 Task: Look for properties with step-free showers.
Action: Mouse moved to (916, 133)
Screenshot: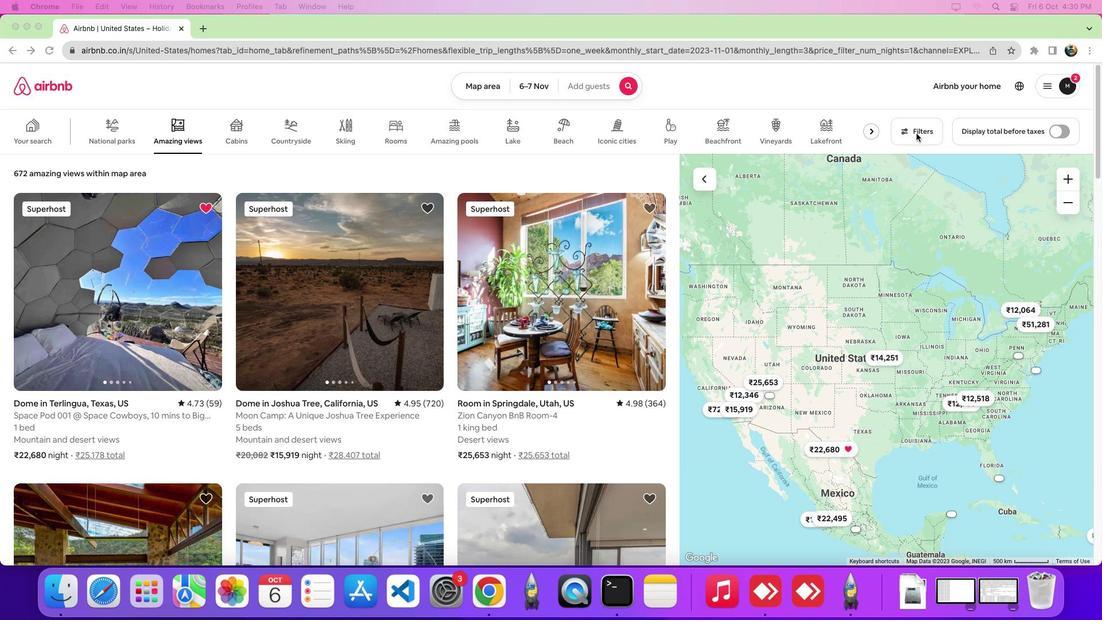 
Action: Mouse pressed left at (916, 133)
Screenshot: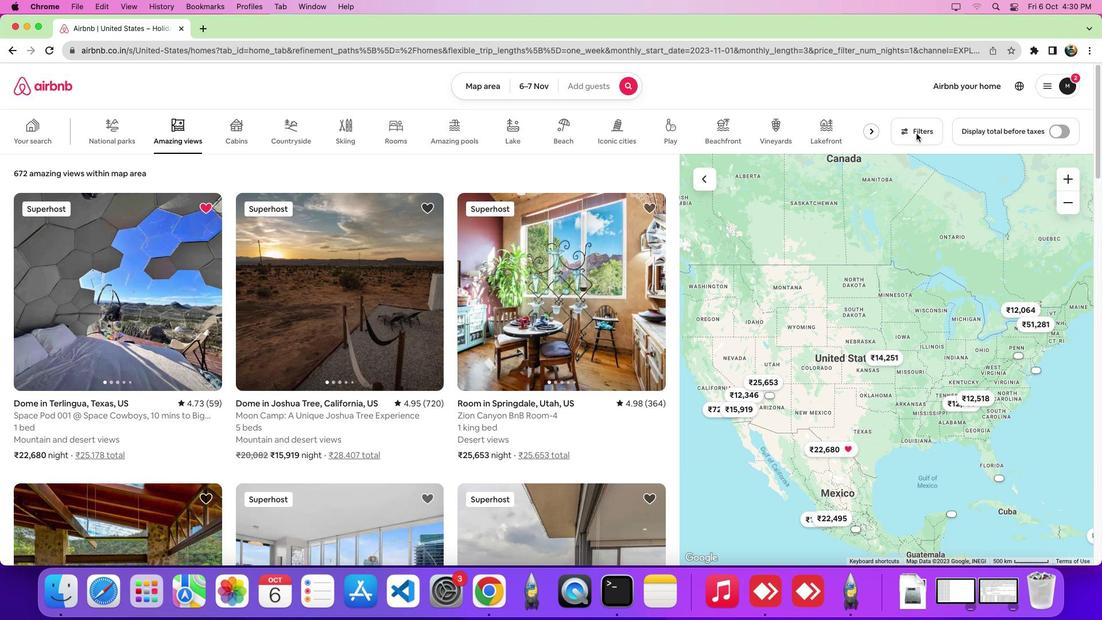 
Action: Mouse pressed left at (916, 133)
Screenshot: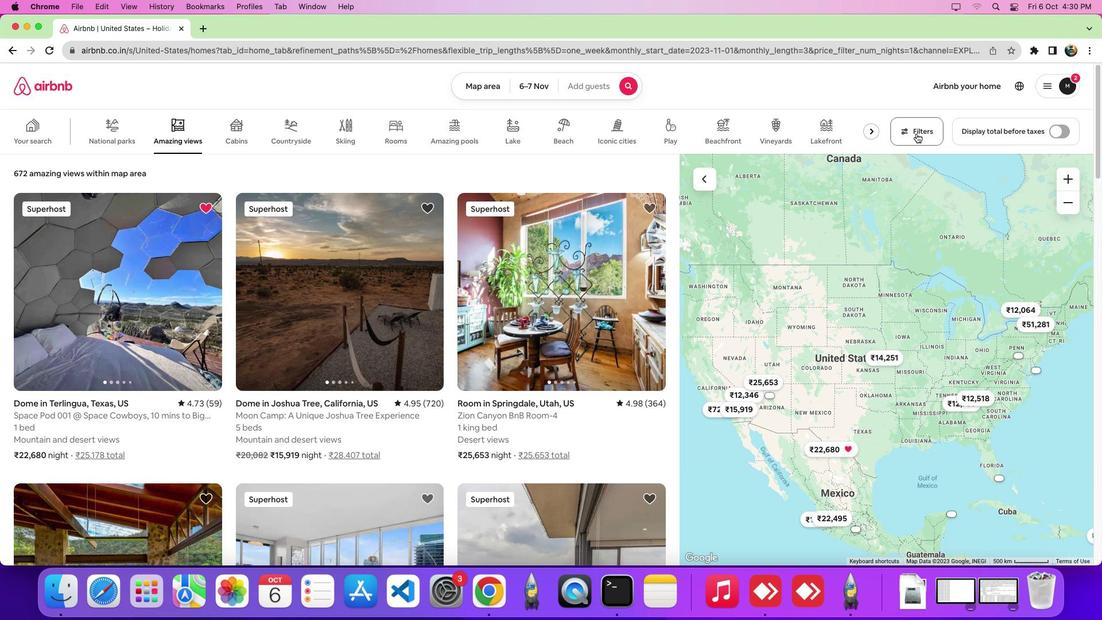 
Action: Mouse moved to (578, 206)
Screenshot: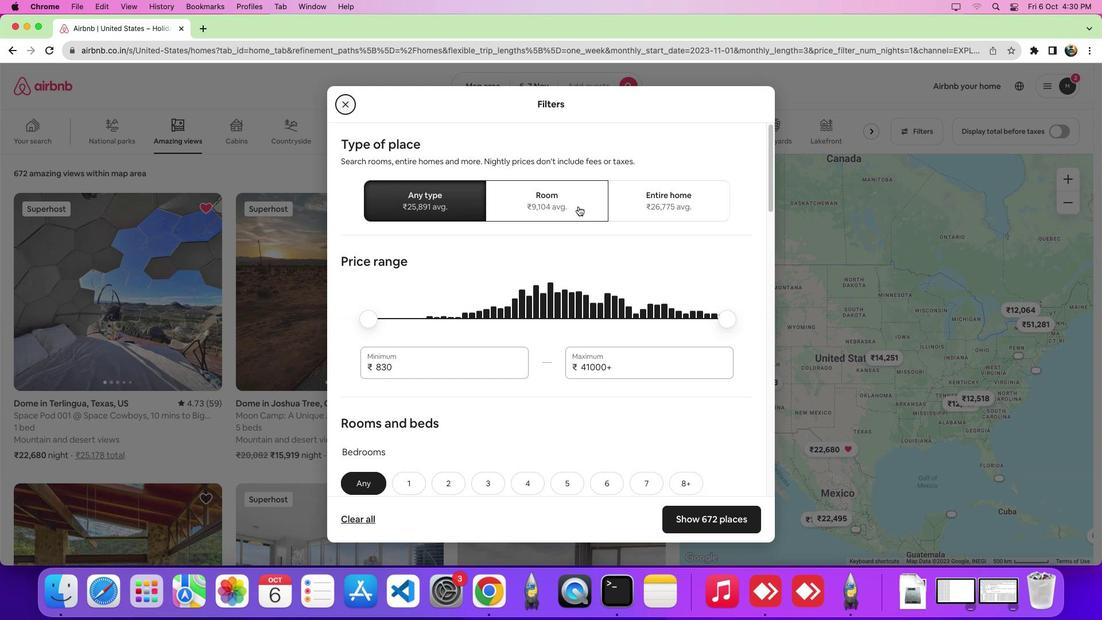 
Action: Mouse pressed left at (578, 206)
Screenshot: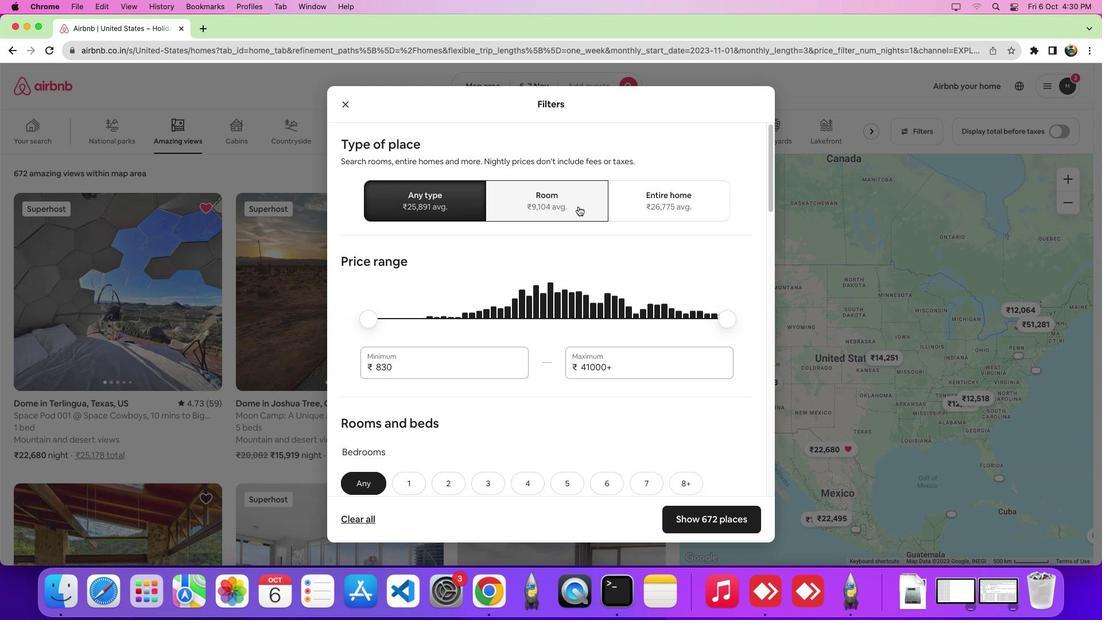 
Action: Mouse moved to (632, 404)
Screenshot: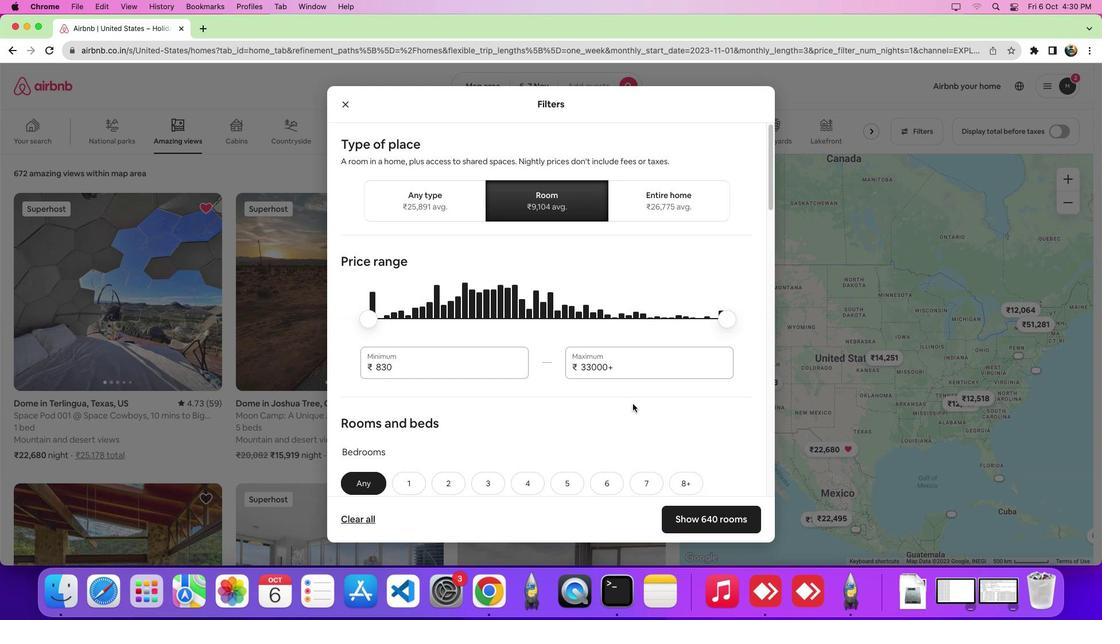 
Action: Mouse scrolled (632, 404) with delta (0, 0)
Screenshot: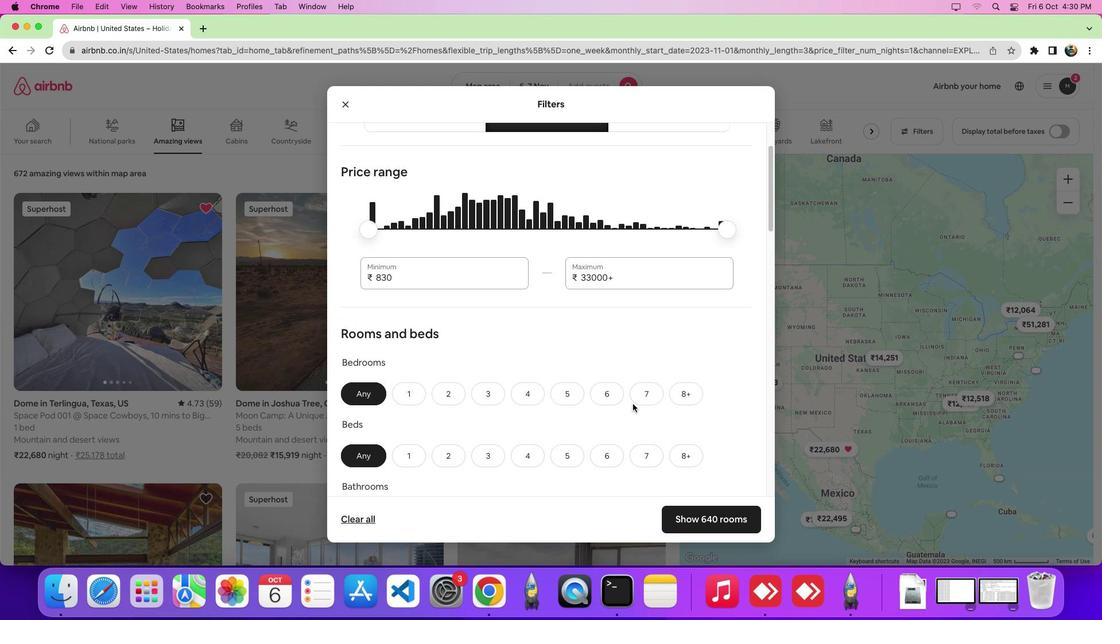 
Action: Mouse scrolled (632, 404) with delta (0, 0)
Screenshot: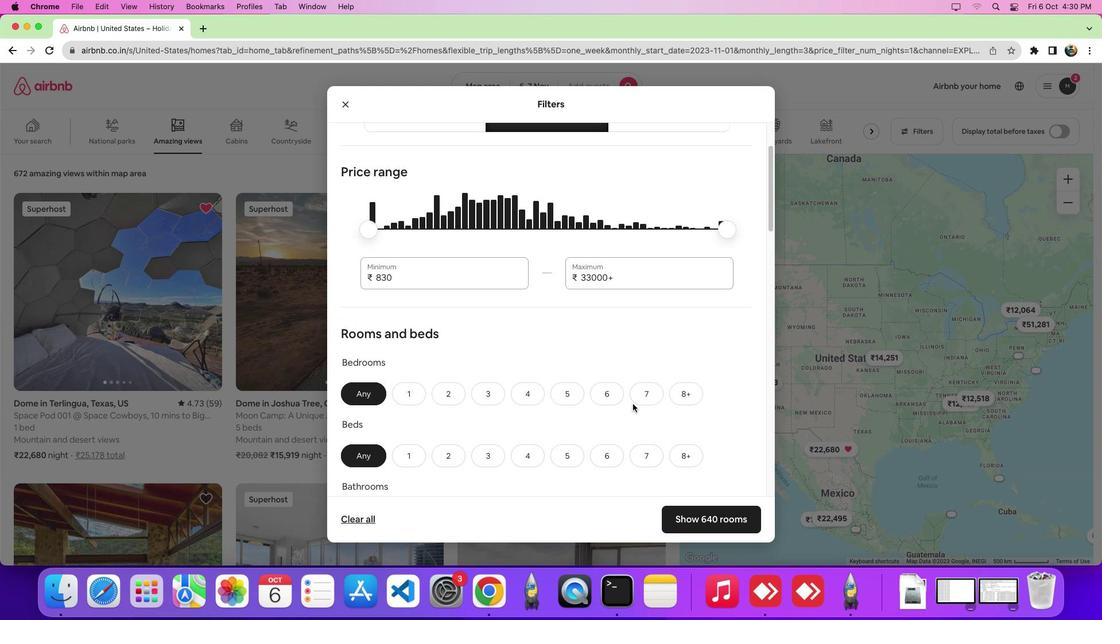 
Action: Mouse scrolled (632, 404) with delta (0, -4)
Screenshot: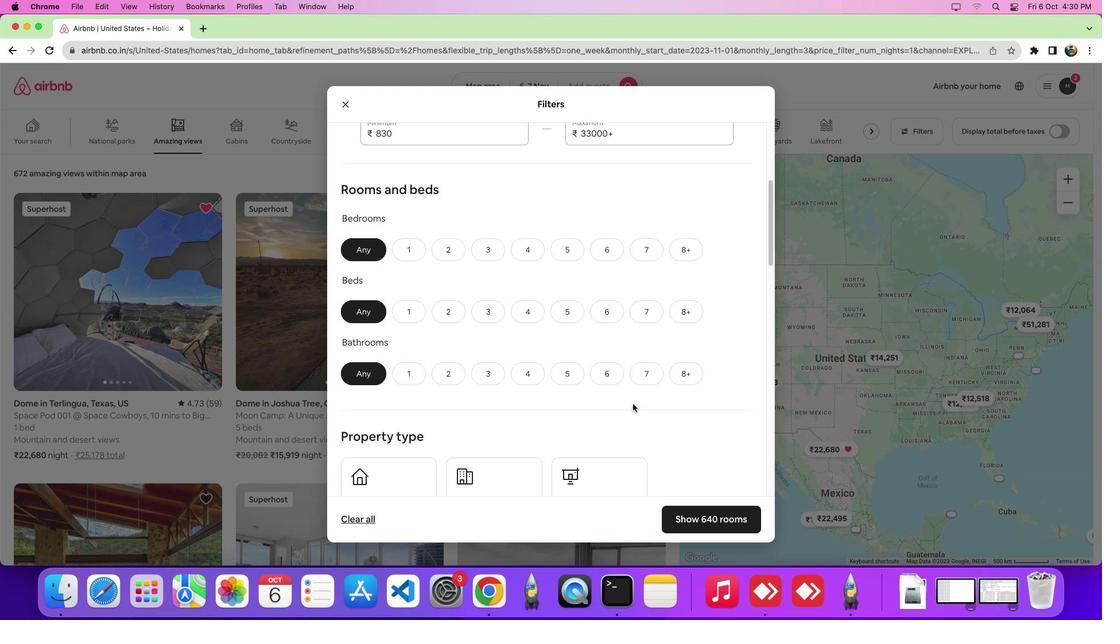 
Action: Mouse scrolled (632, 404) with delta (0, -6)
Screenshot: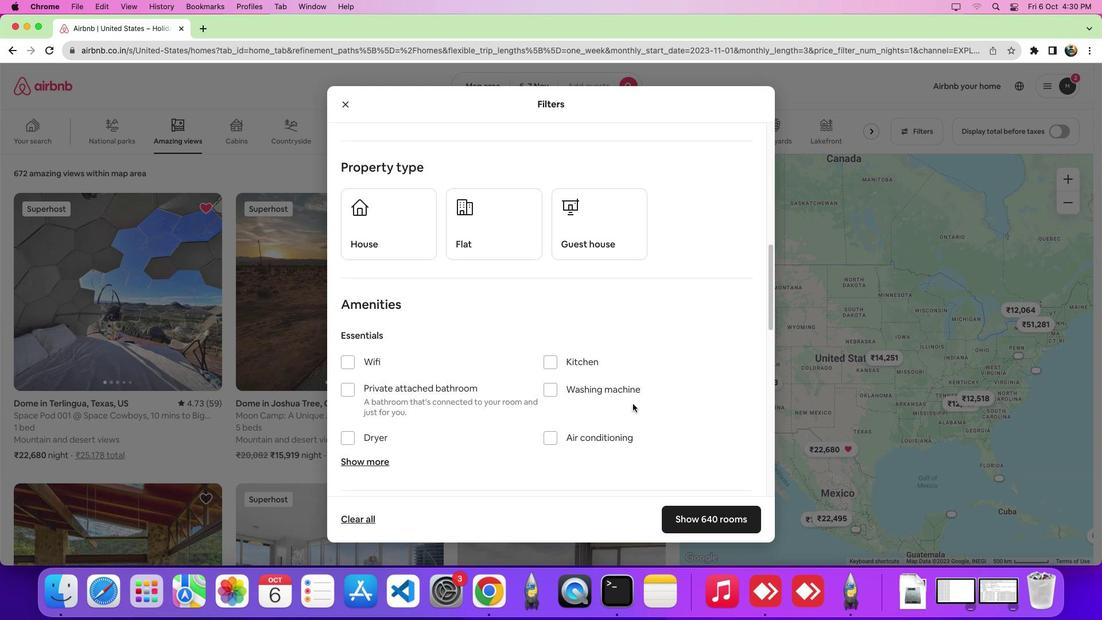 
Action: Mouse scrolled (632, 404) with delta (0, 0)
Screenshot: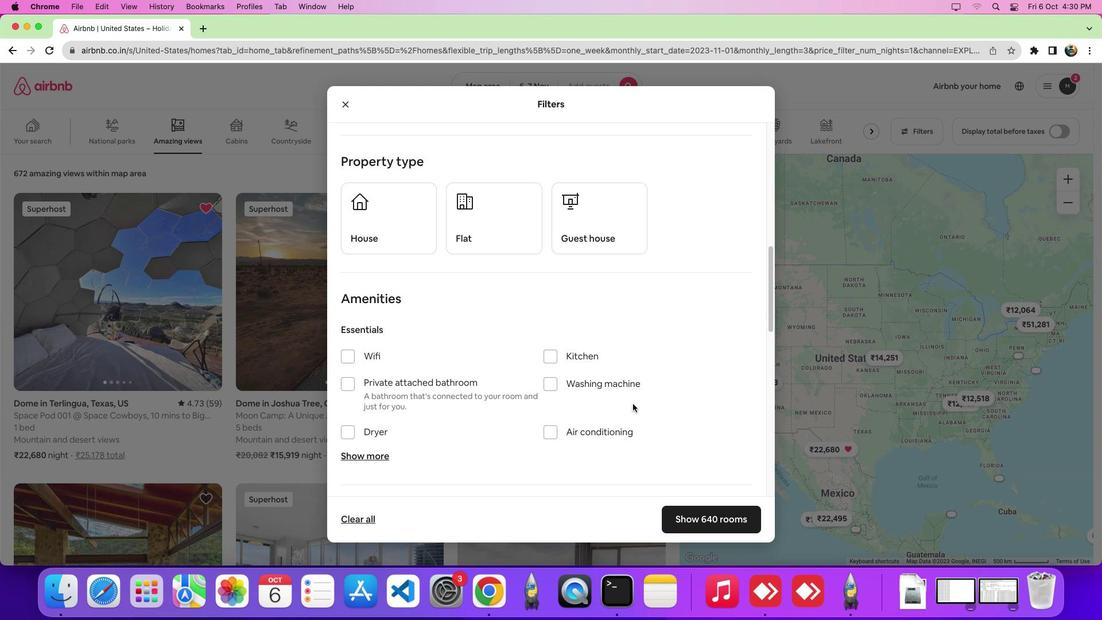 
Action: Mouse scrolled (632, 404) with delta (0, 0)
Screenshot: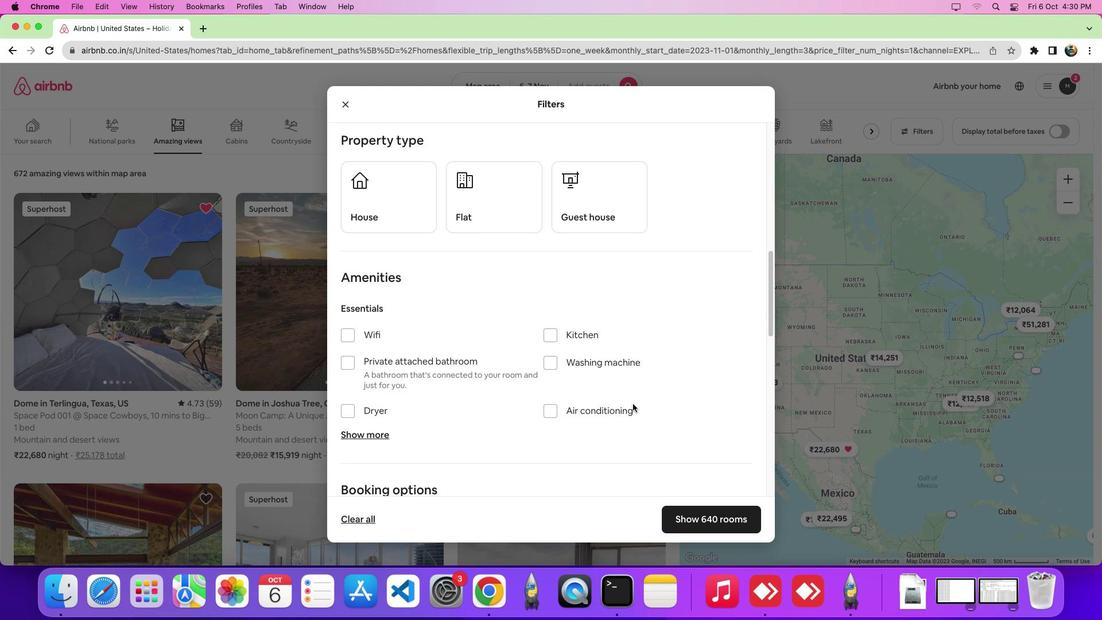 
Action: Mouse scrolled (632, 404) with delta (0, -3)
Screenshot: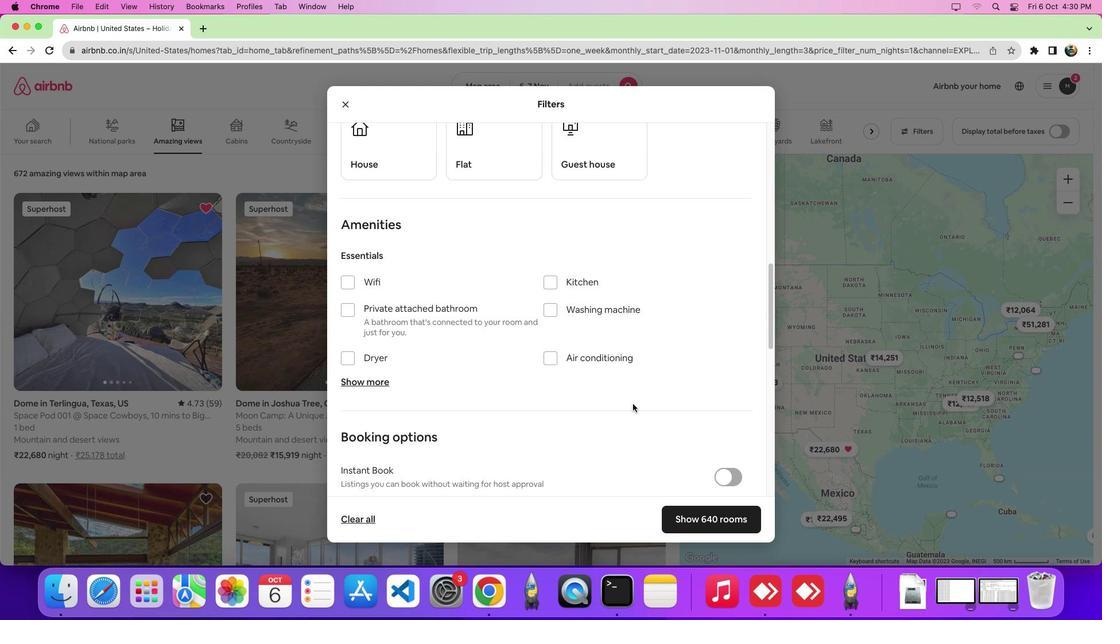 
Action: Mouse scrolled (632, 404) with delta (0, 0)
Screenshot: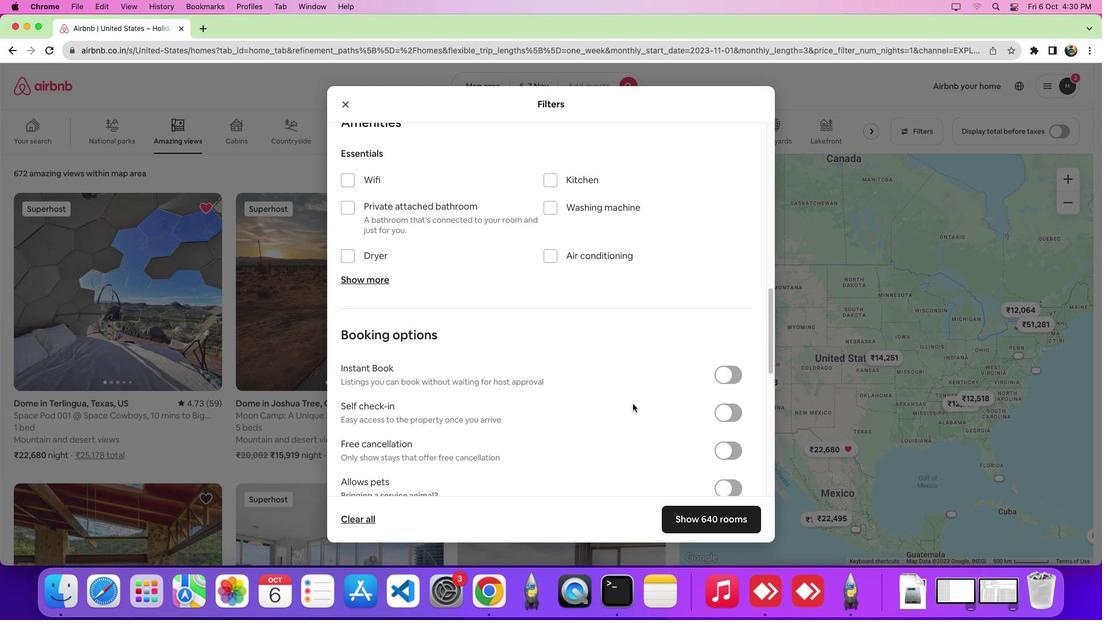 
Action: Mouse scrolled (632, 404) with delta (0, 0)
Screenshot: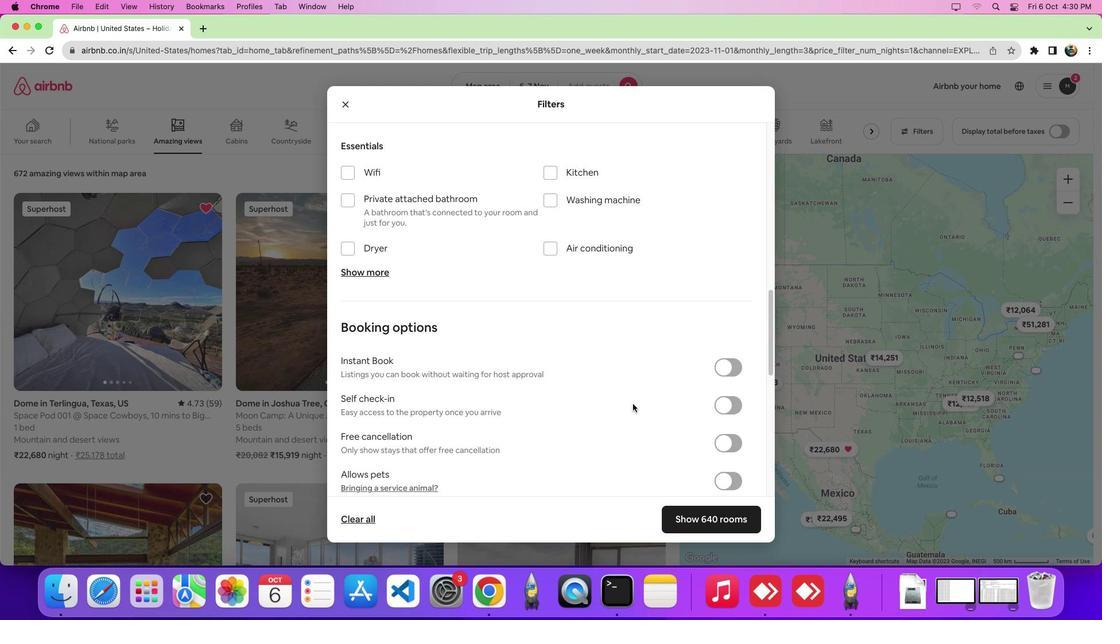 
Action: Mouse scrolled (632, 404) with delta (0, -2)
Screenshot: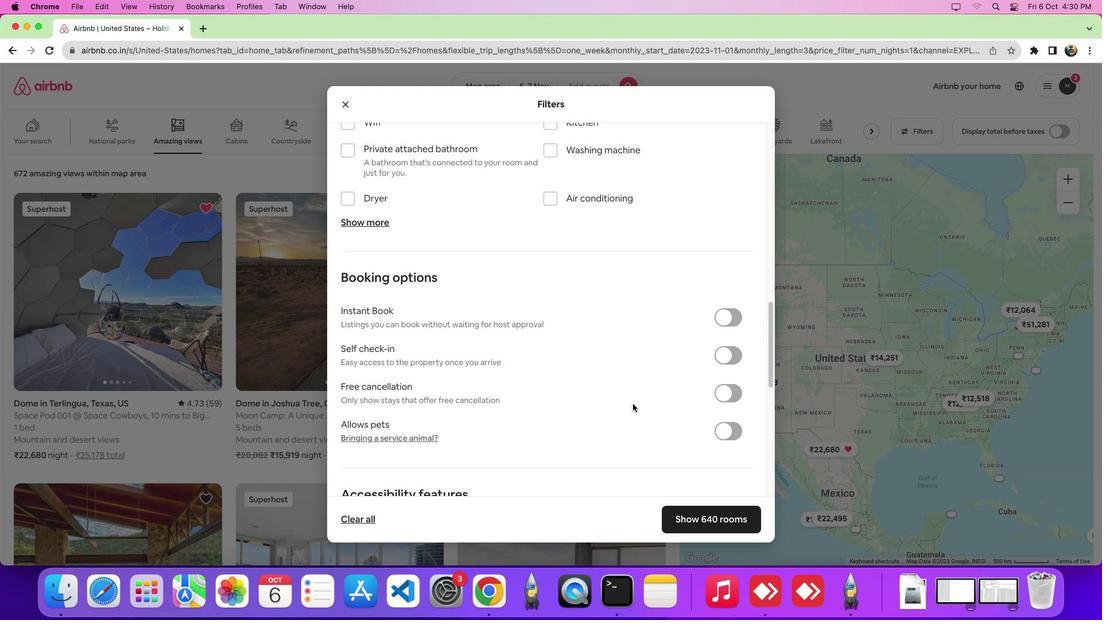
Action: Mouse scrolled (632, 404) with delta (0, 0)
Screenshot: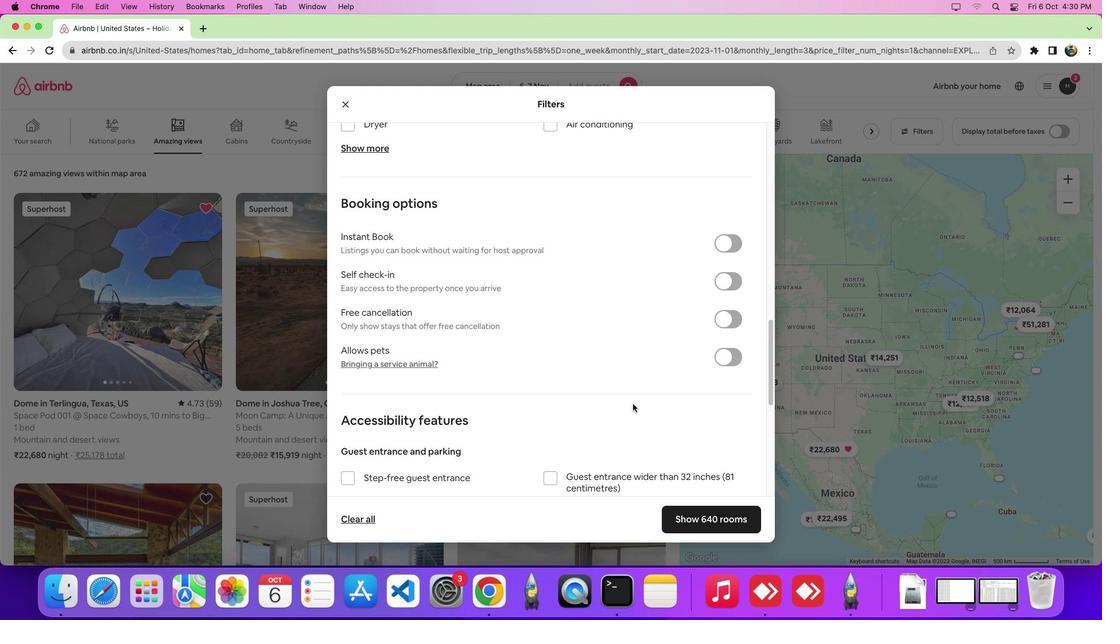 
Action: Mouse scrolled (632, 404) with delta (0, 0)
Screenshot: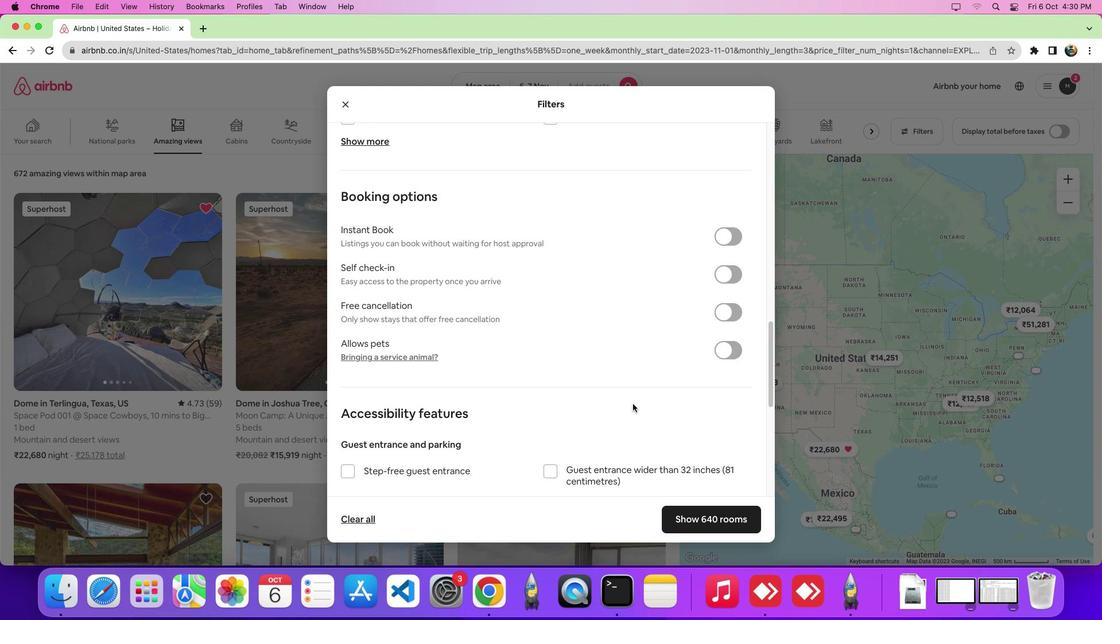 
Action: Mouse scrolled (632, 404) with delta (0, -2)
Screenshot: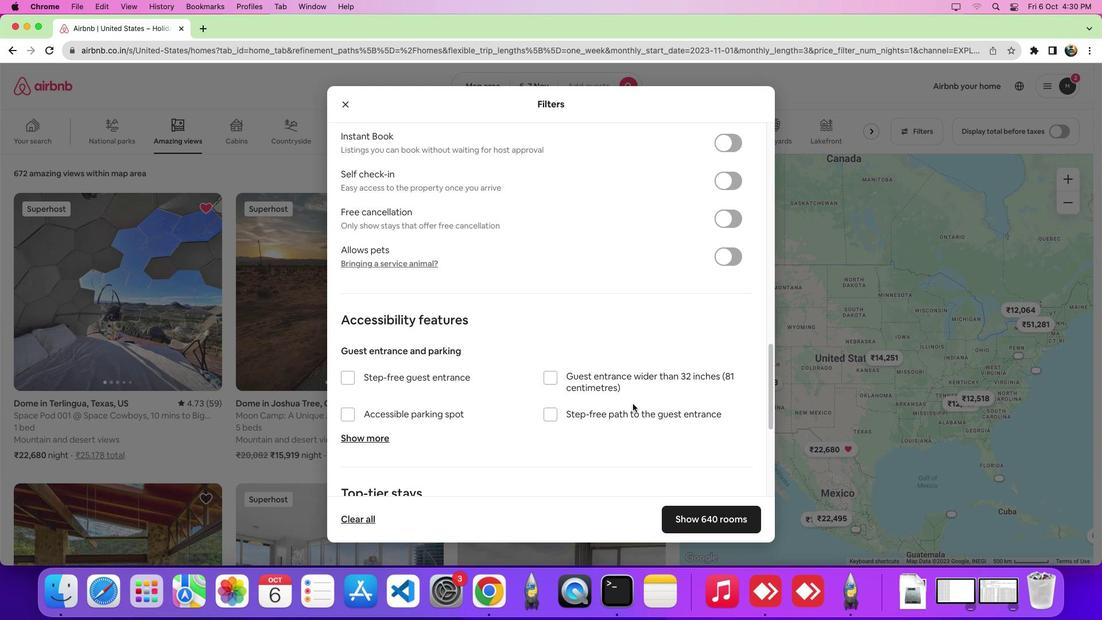 
Action: Mouse moved to (379, 397)
Screenshot: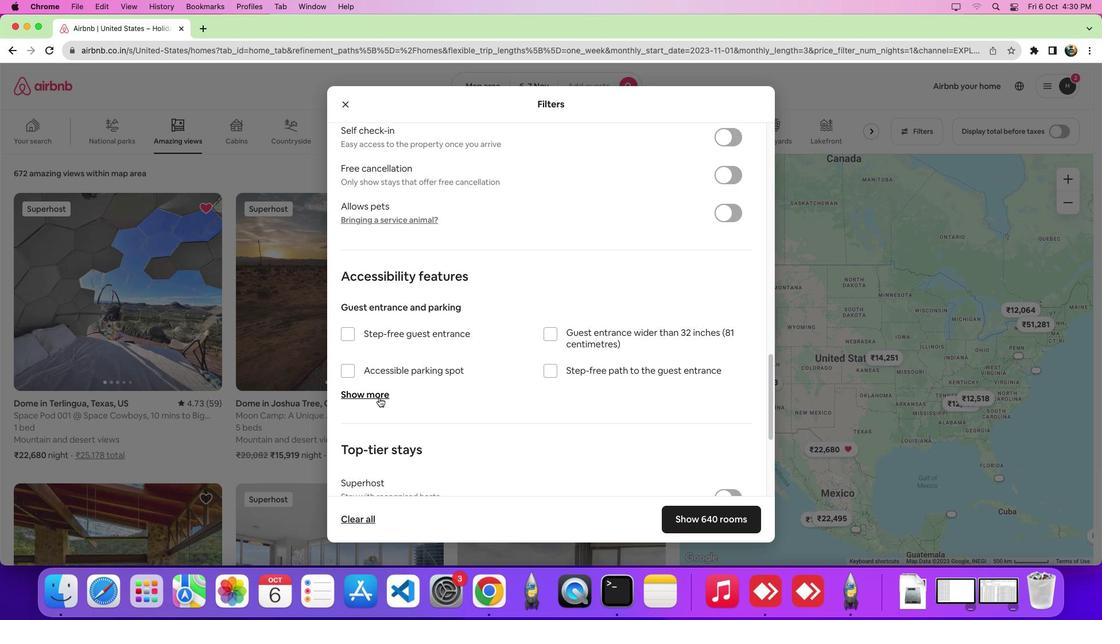 
Action: Mouse pressed left at (379, 397)
Screenshot: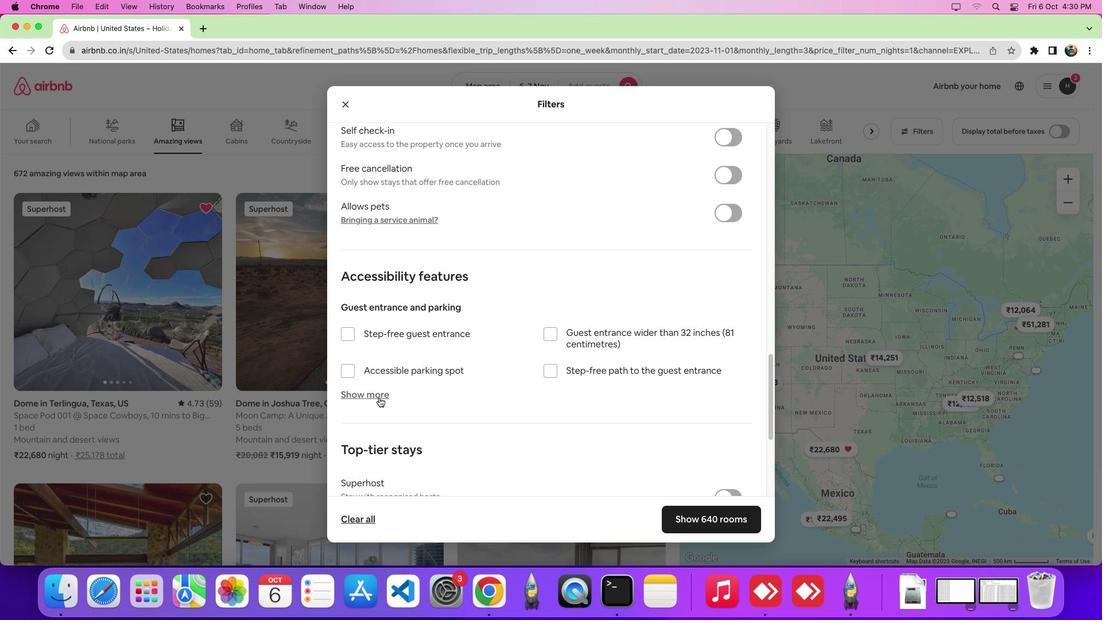 
Action: Mouse moved to (547, 415)
Screenshot: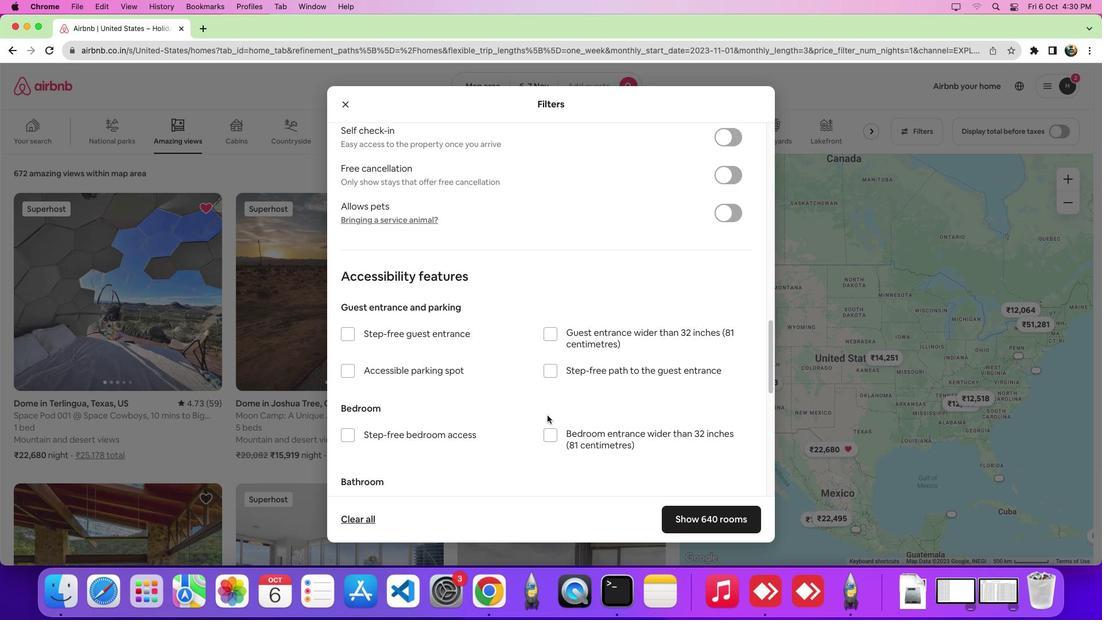 
Action: Mouse scrolled (547, 415) with delta (0, 0)
Screenshot: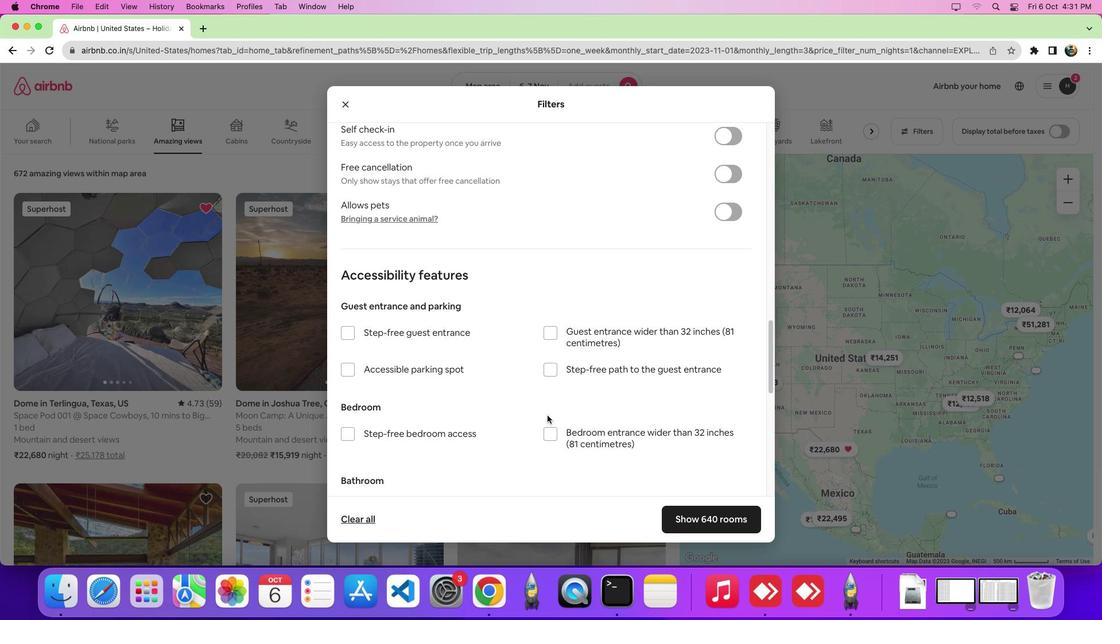 
Action: Mouse scrolled (547, 415) with delta (0, 0)
Screenshot: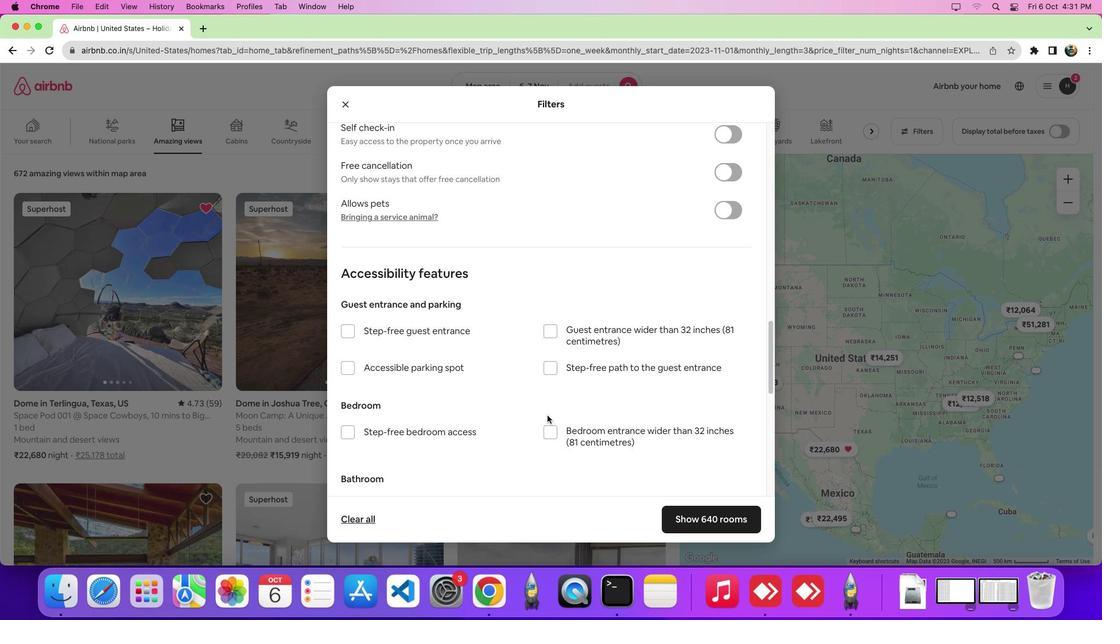 
Action: Mouse scrolled (547, 415) with delta (0, 0)
Screenshot: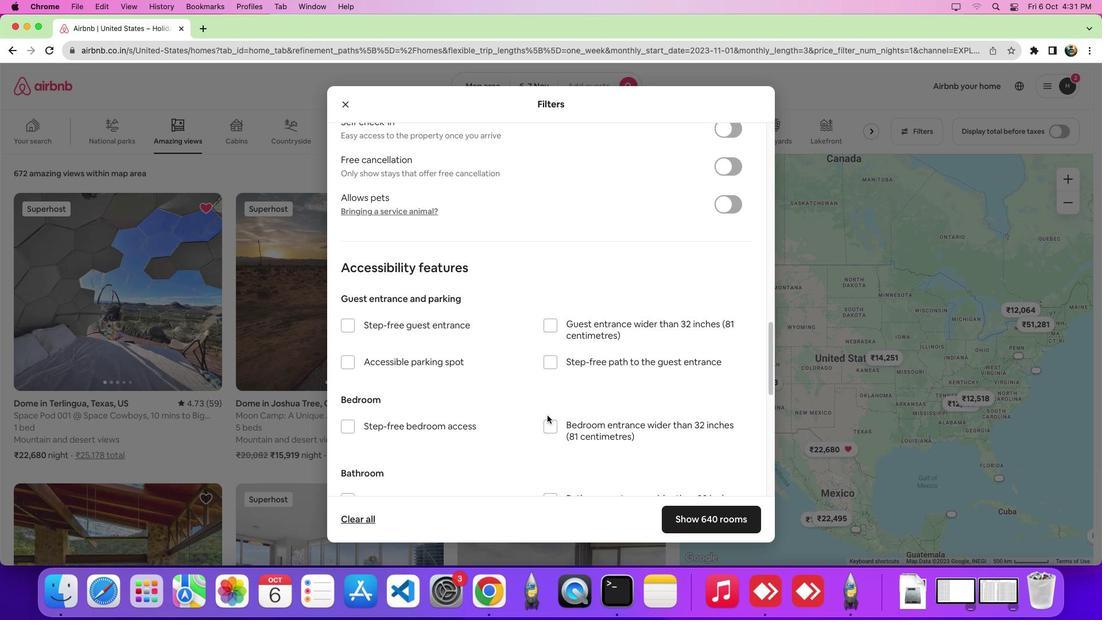 
Action: Mouse moved to (546, 414)
Screenshot: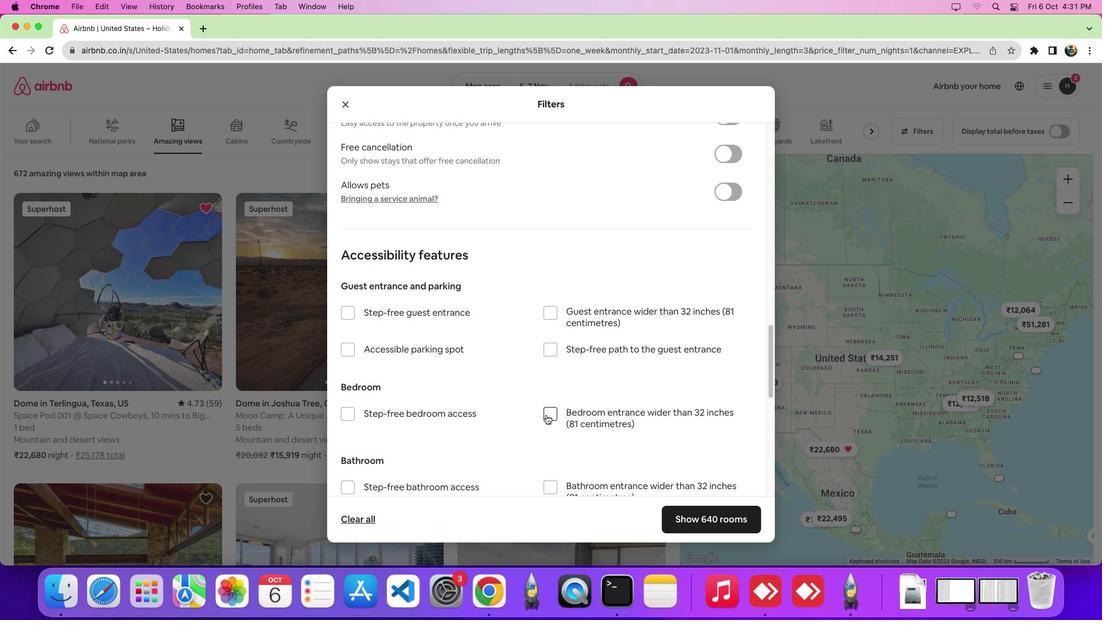 
Action: Mouse scrolled (546, 414) with delta (0, 0)
Screenshot: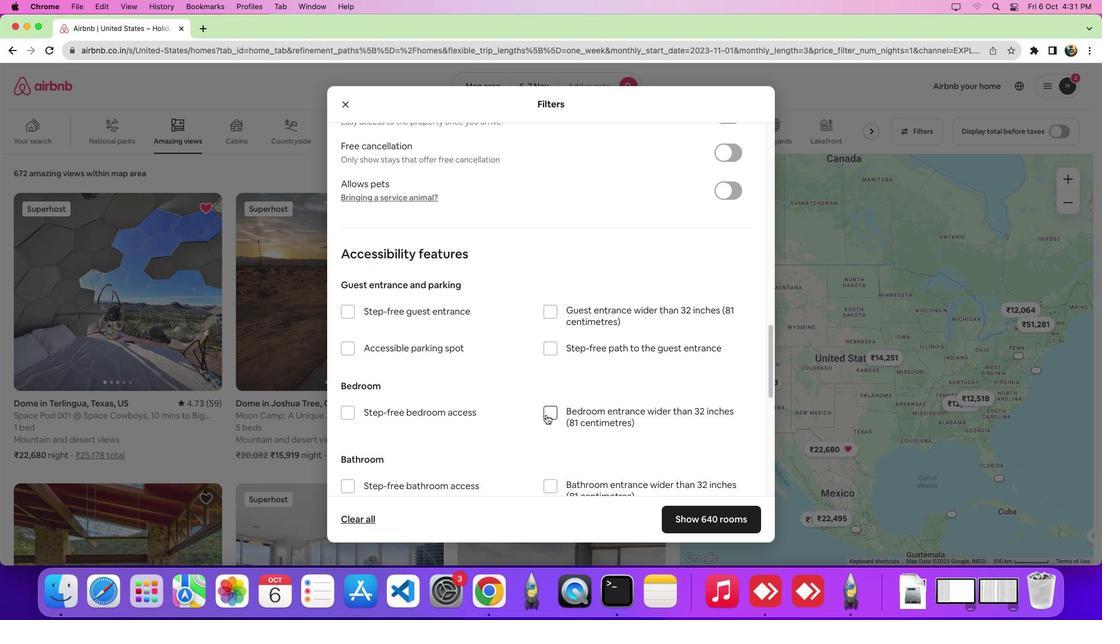 
Action: Mouse scrolled (546, 414) with delta (0, 0)
Screenshot: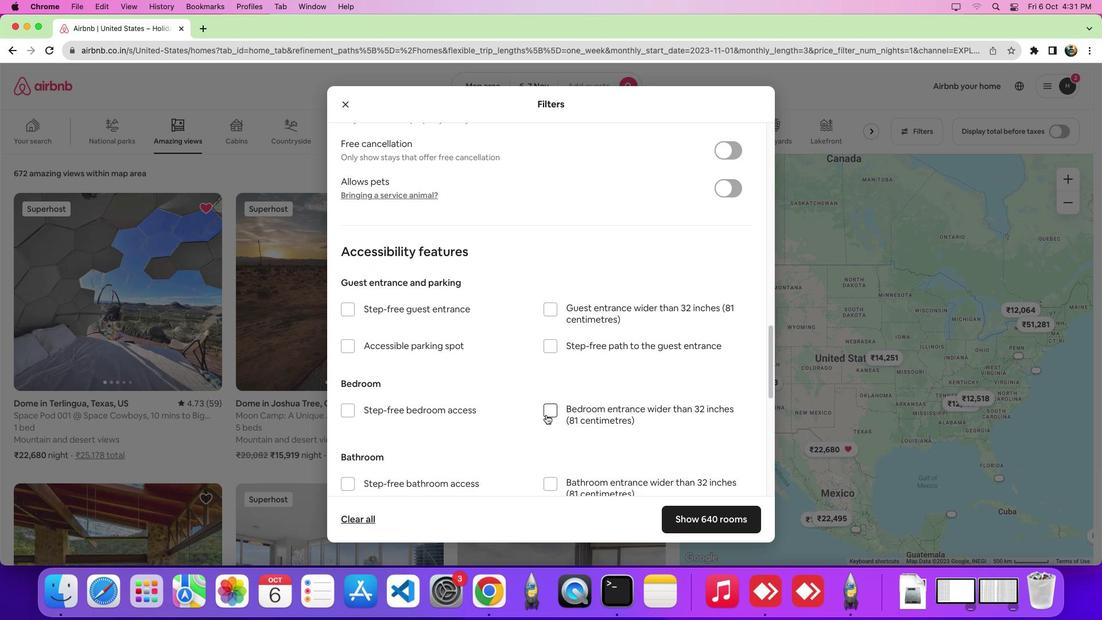 
Action: Mouse scrolled (546, 414) with delta (0, 0)
Screenshot: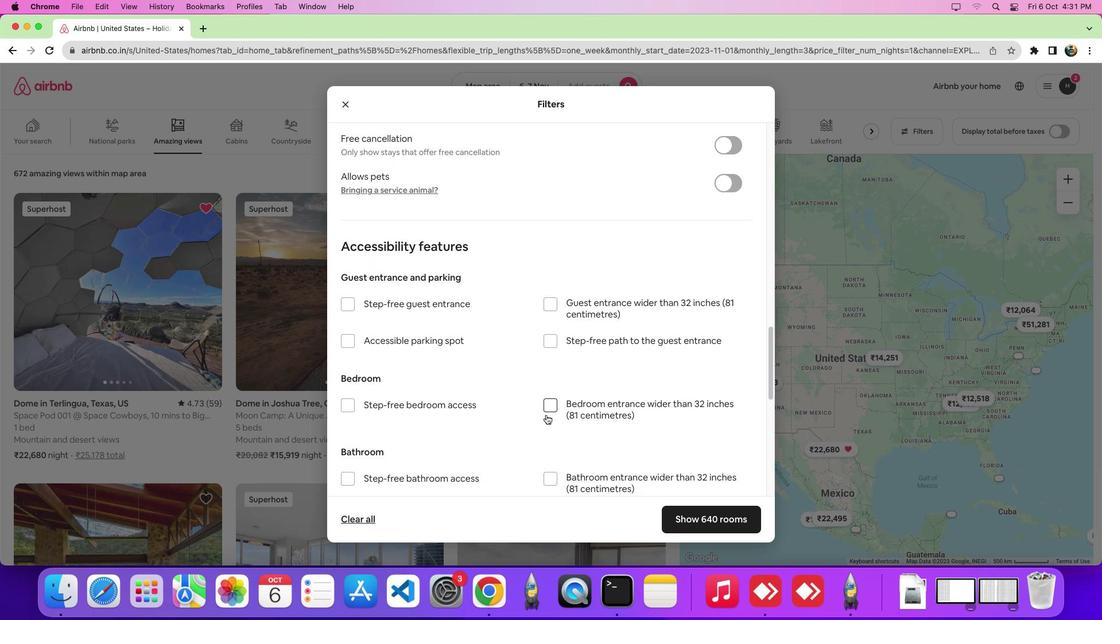 
Action: Mouse scrolled (546, 414) with delta (0, 0)
Screenshot: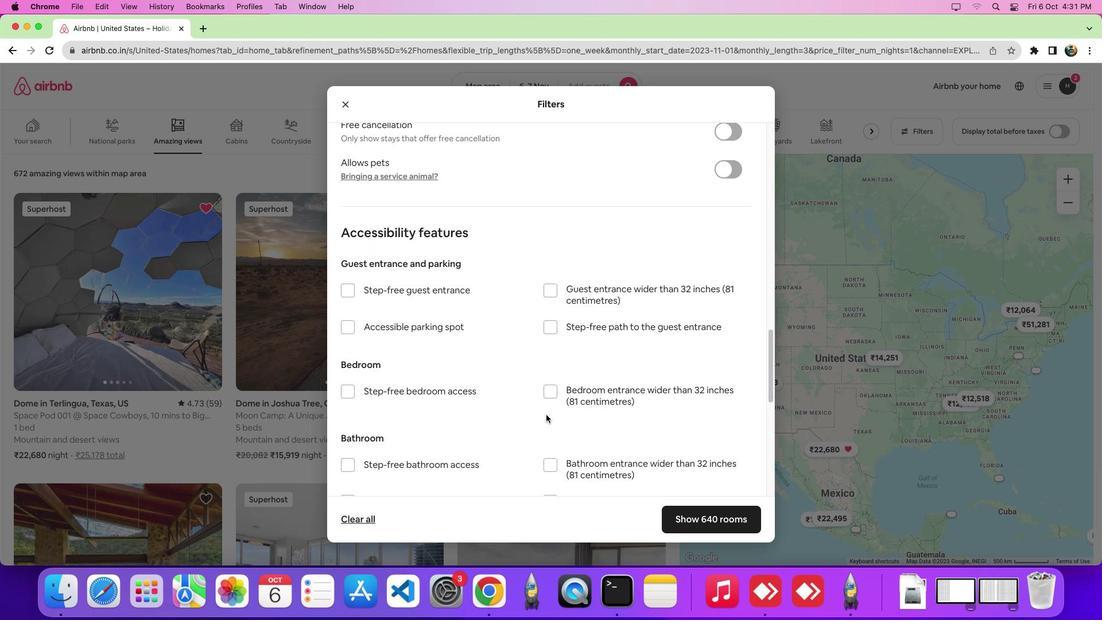 
Action: Mouse scrolled (546, 414) with delta (0, 0)
Screenshot: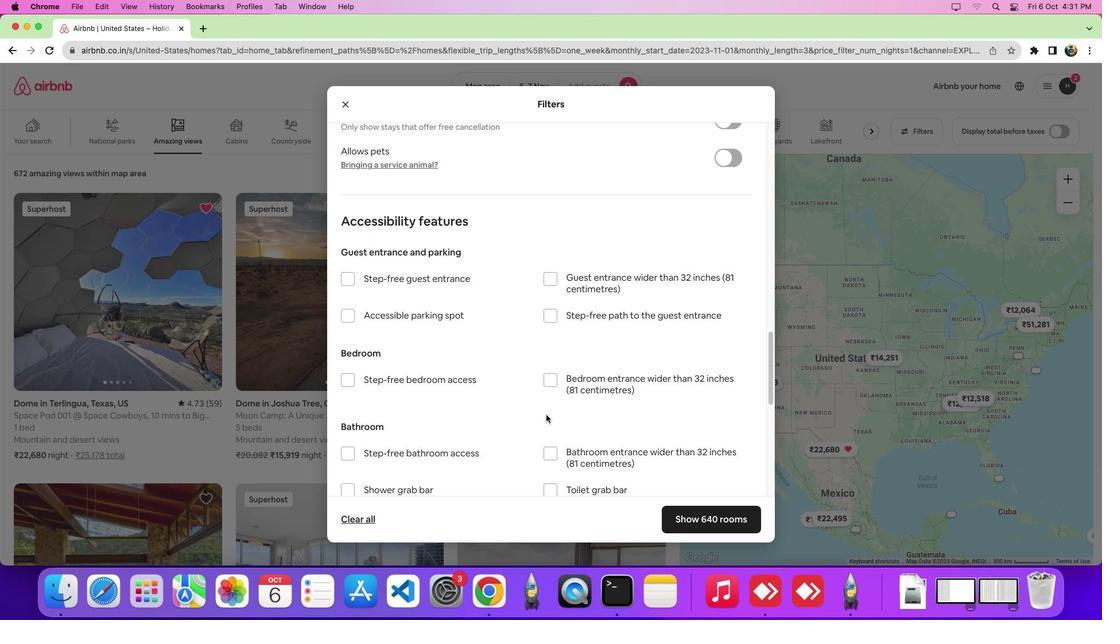 
Action: Mouse scrolled (546, 414) with delta (0, -1)
Screenshot: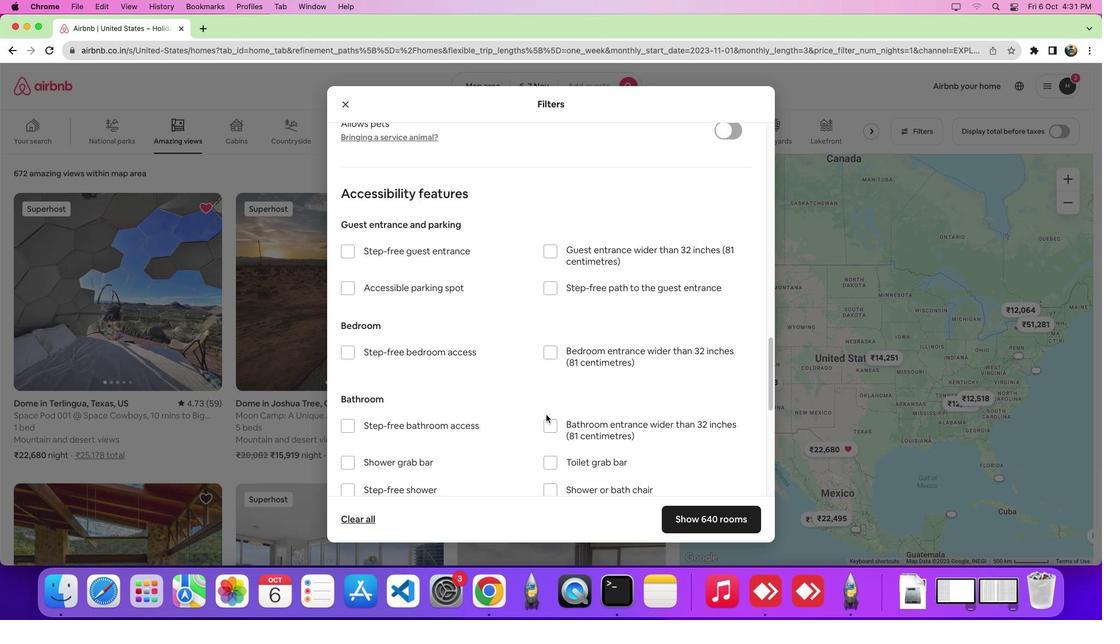 
Action: Mouse scrolled (546, 414) with delta (0, 0)
Screenshot: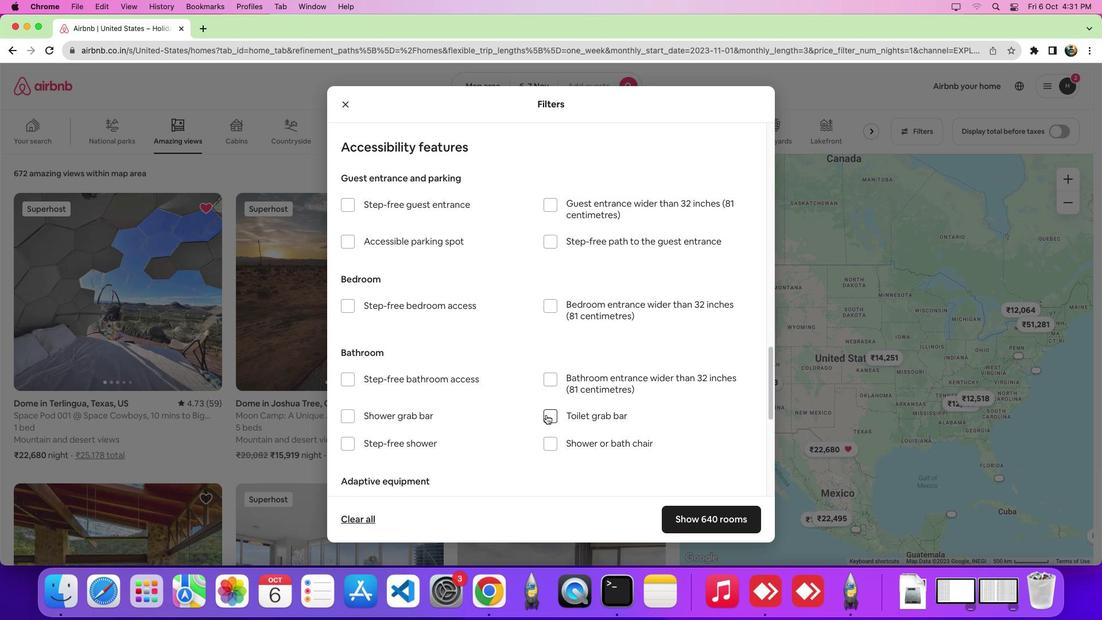 
Action: Mouse scrolled (546, 414) with delta (0, 0)
Screenshot: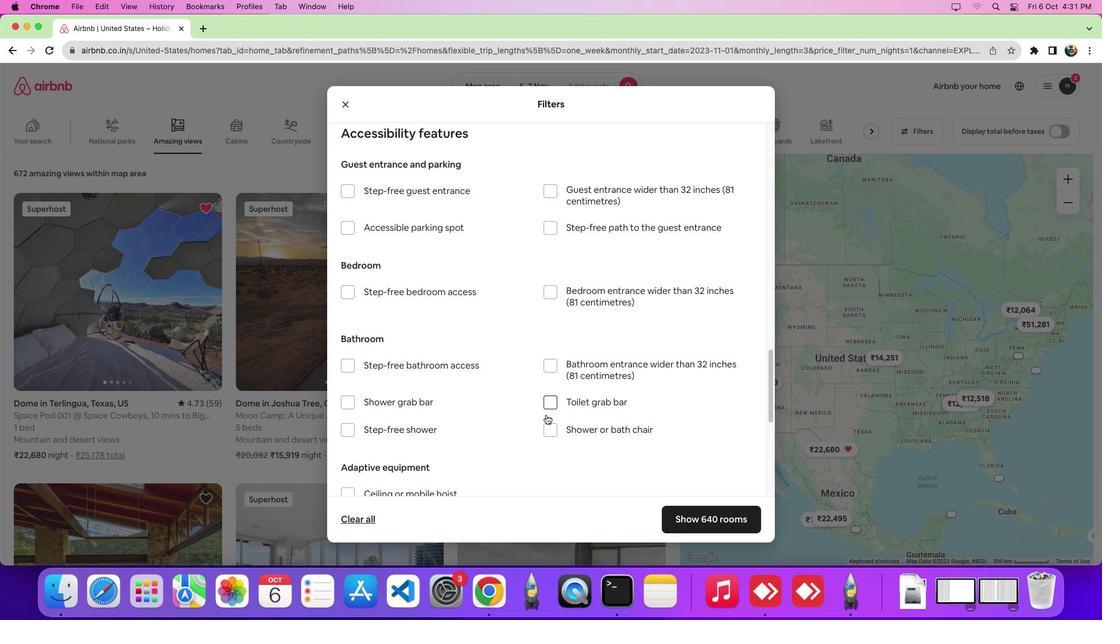 
Action: Mouse moved to (532, 416)
Screenshot: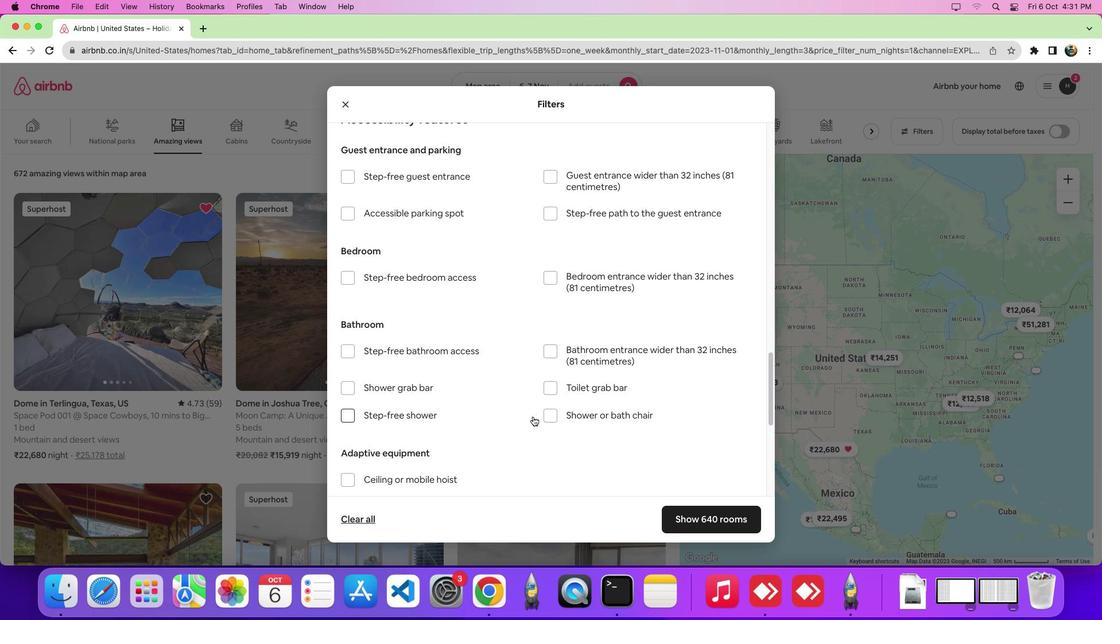 
Action: Mouse scrolled (532, 416) with delta (0, 0)
Screenshot: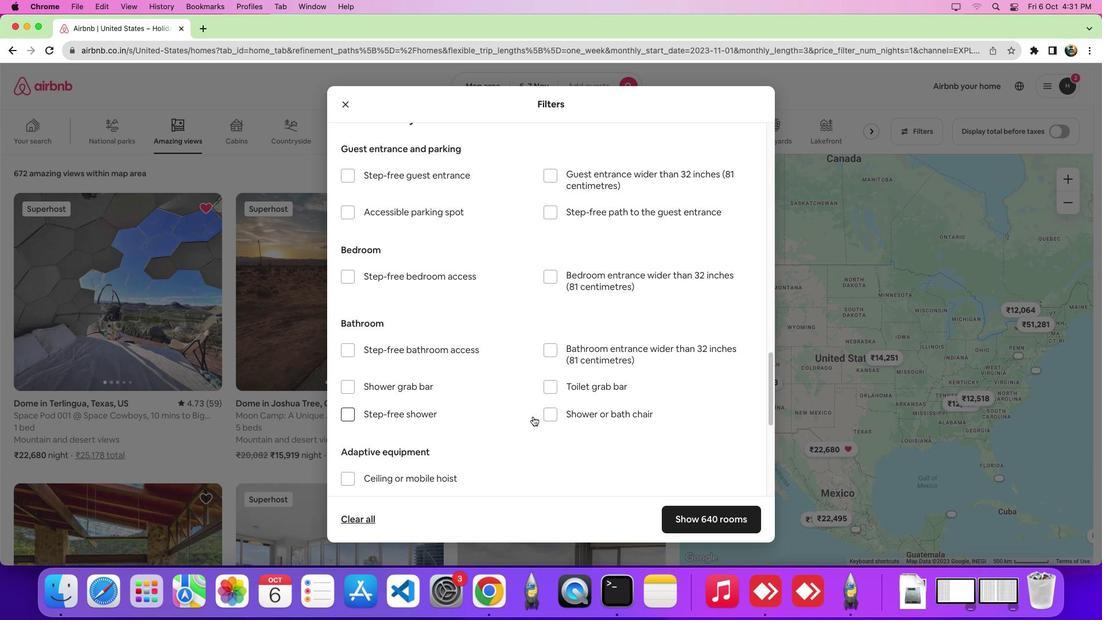 
Action: Mouse scrolled (532, 416) with delta (0, 0)
Screenshot: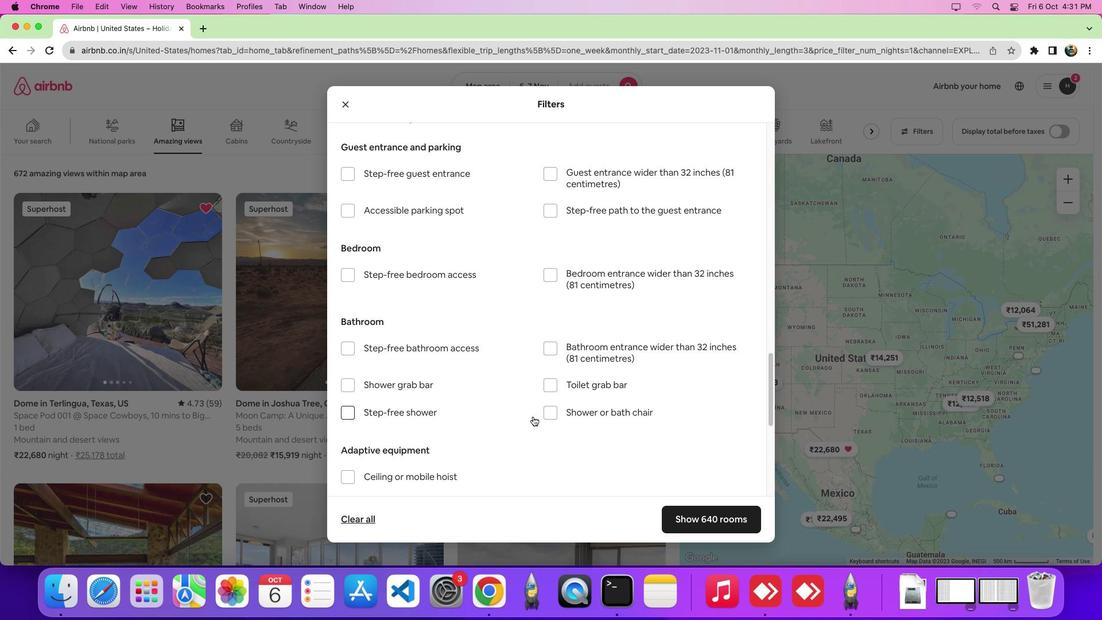 
Action: Mouse moved to (353, 410)
Screenshot: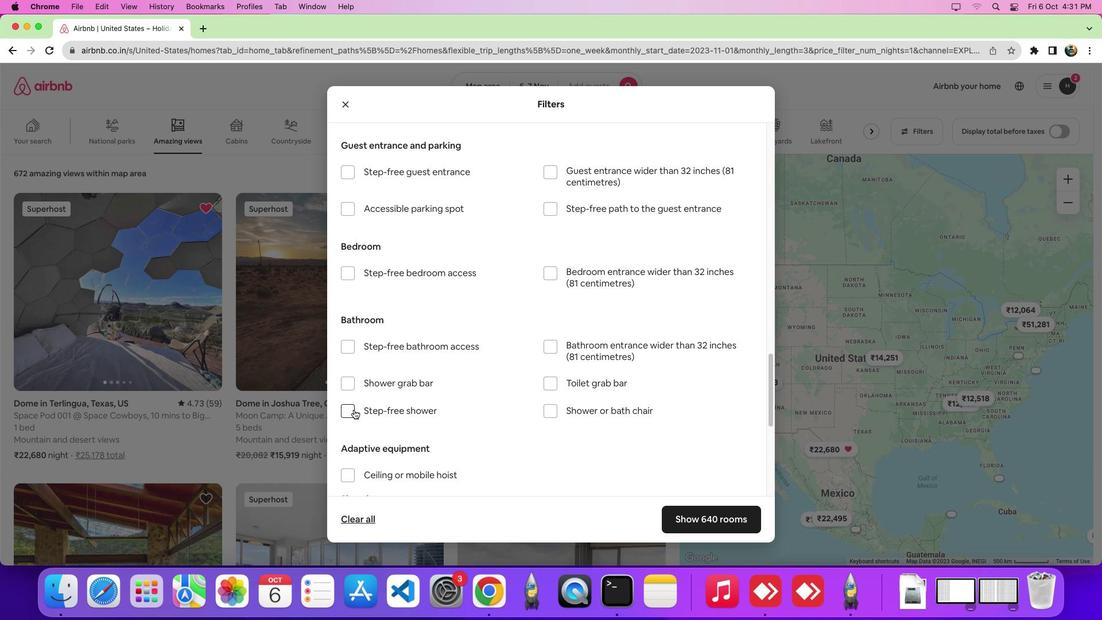 
Action: Mouse pressed left at (353, 410)
Screenshot: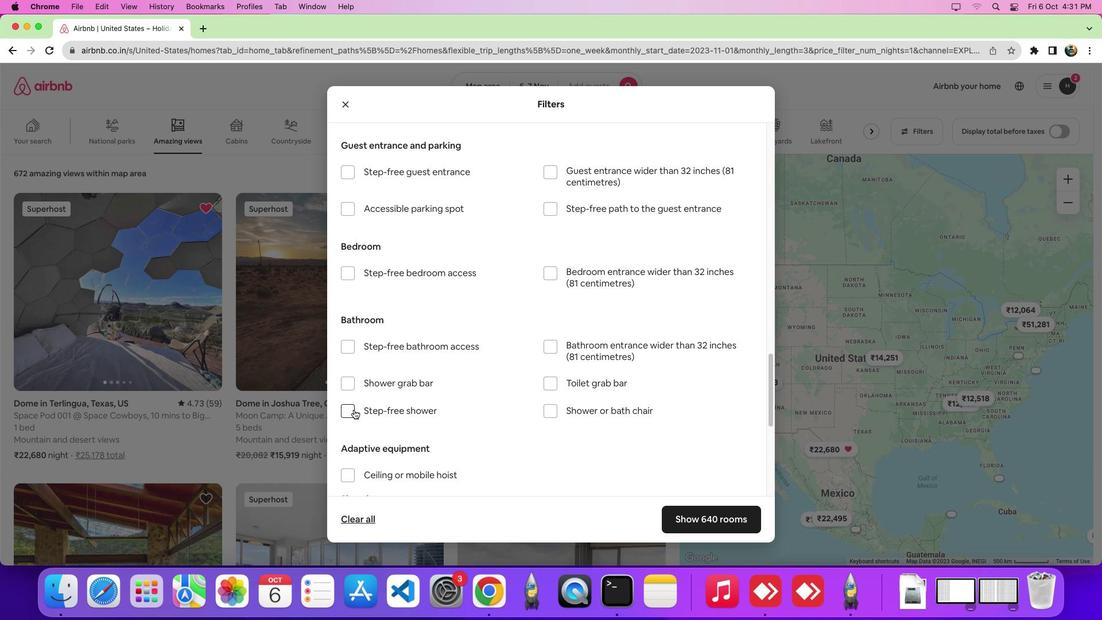
Action: Mouse moved to (711, 511)
Screenshot: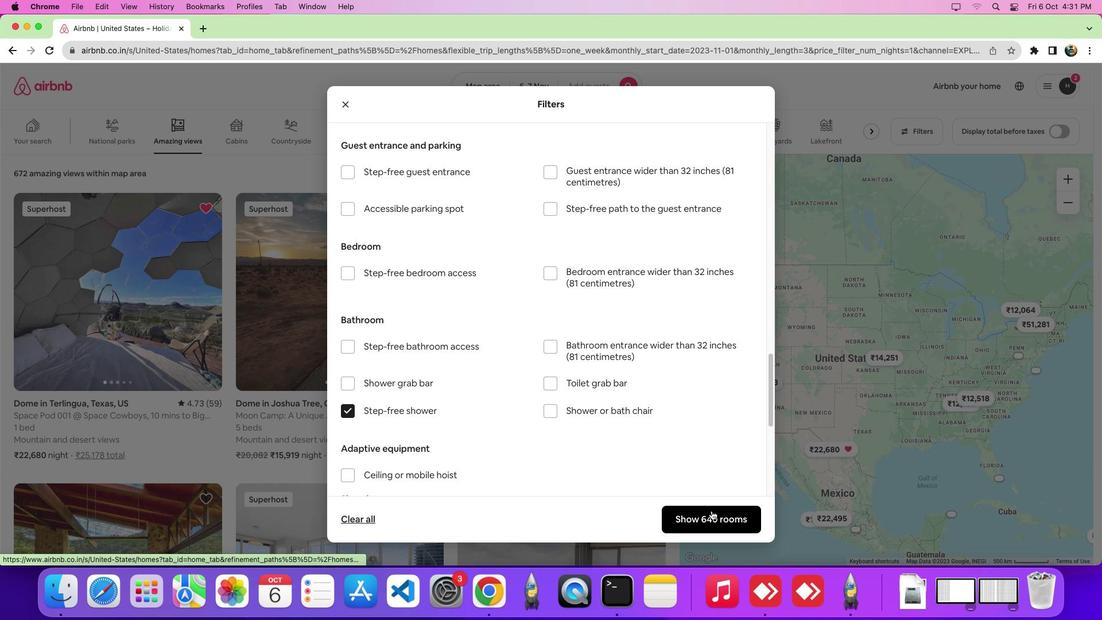 
Action: Mouse pressed left at (711, 511)
Screenshot: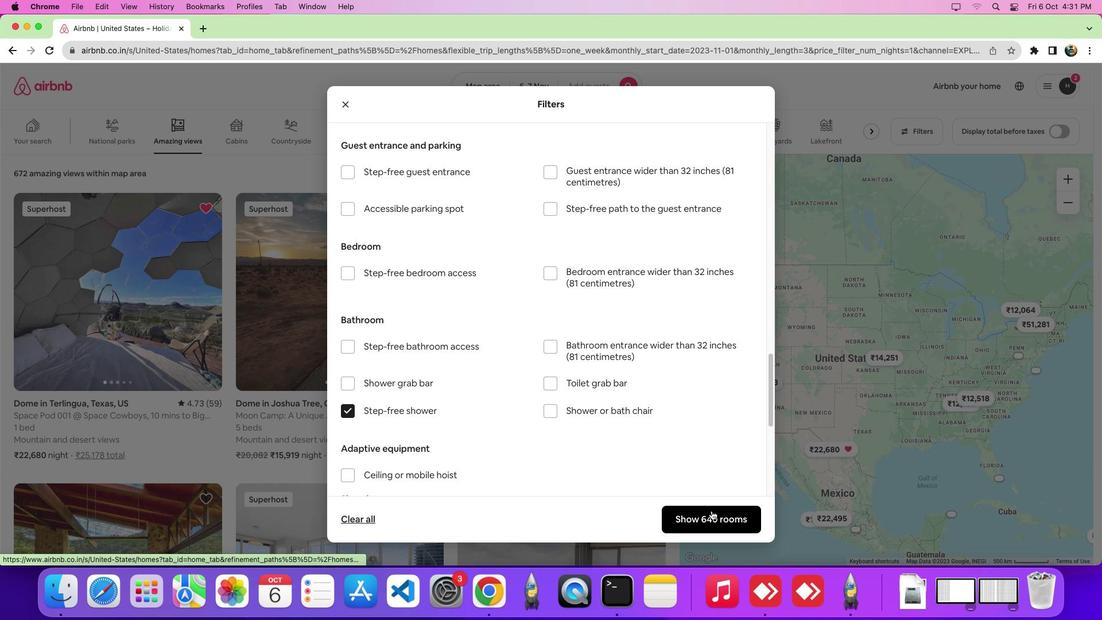 
Action: Mouse moved to (685, 485)
Screenshot: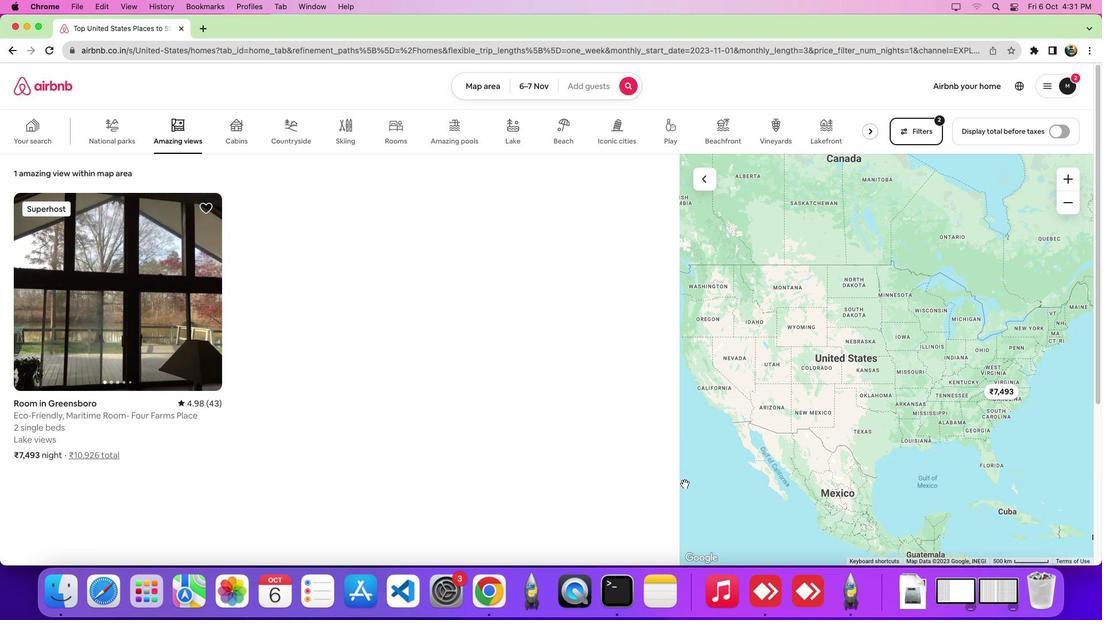 
